Task: Sort the boards by "Alphabetically A-Z".
Action: Mouse moved to (98, 53)
Screenshot: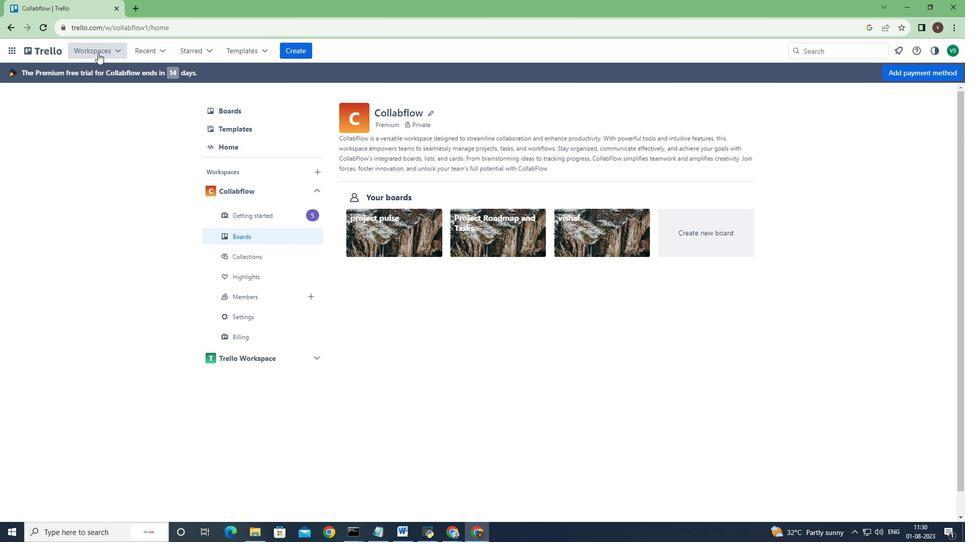 
Action: Mouse pressed left at (98, 53)
Screenshot: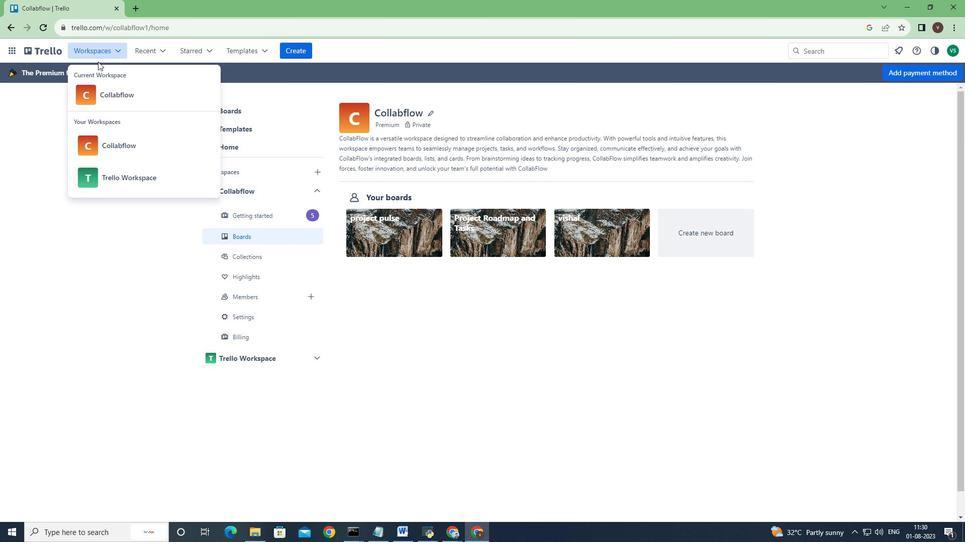 
Action: Mouse moved to (100, 139)
Screenshot: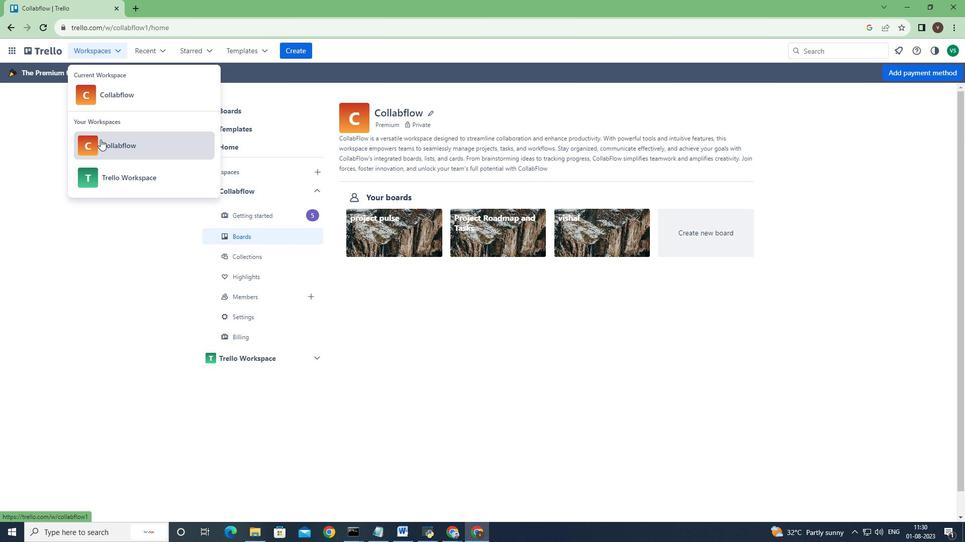 
Action: Mouse pressed left at (100, 139)
Screenshot: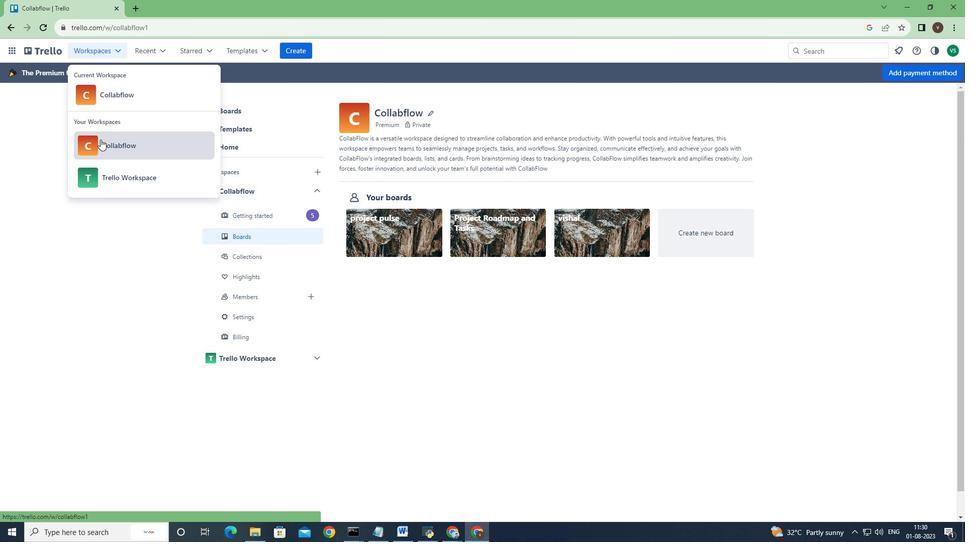 
Action: Mouse moved to (286, 254)
Screenshot: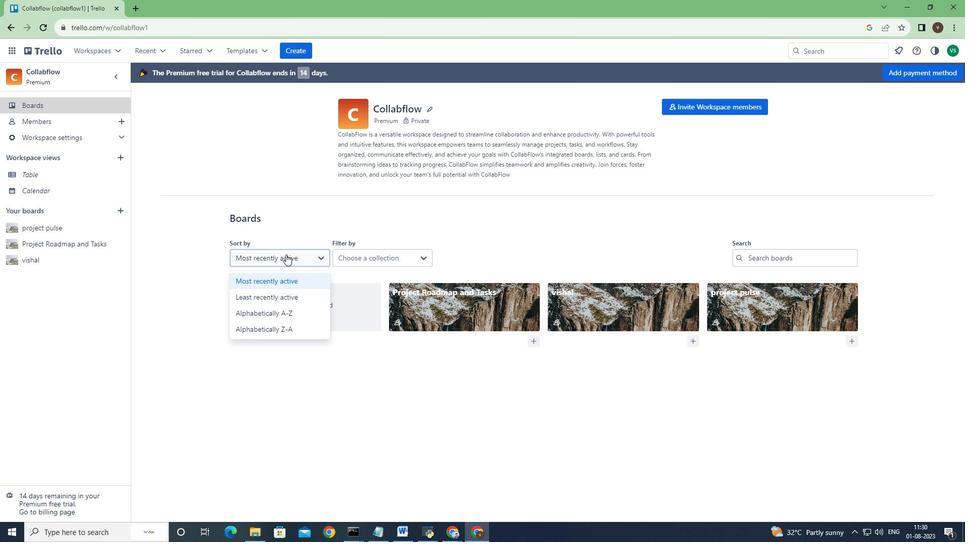 
Action: Mouse pressed left at (286, 254)
Screenshot: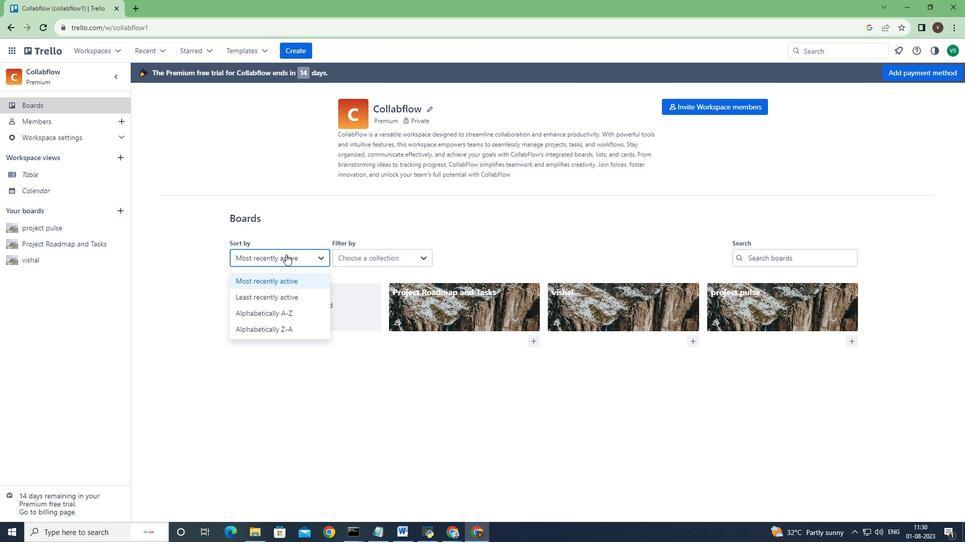 
Action: Mouse moved to (281, 315)
Screenshot: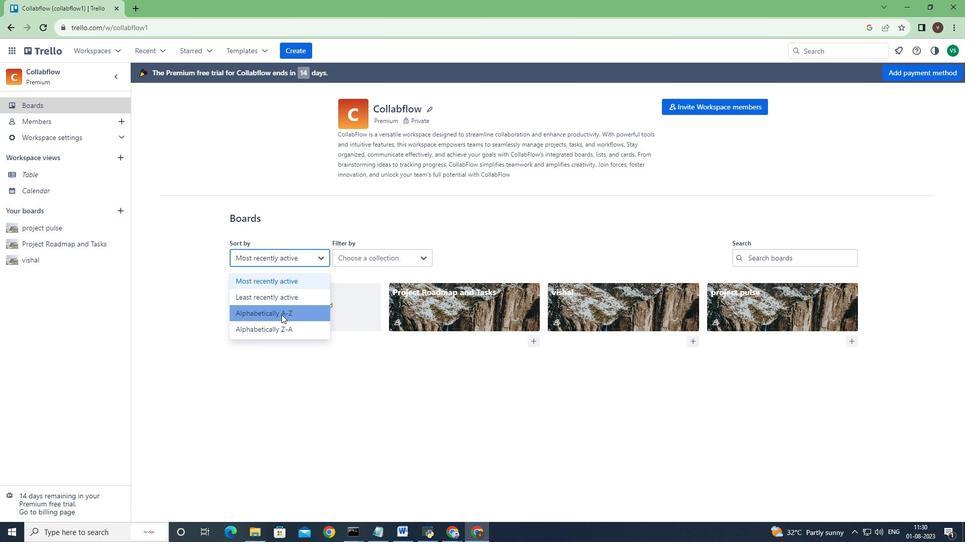 
Action: Mouse pressed left at (281, 315)
Screenshot: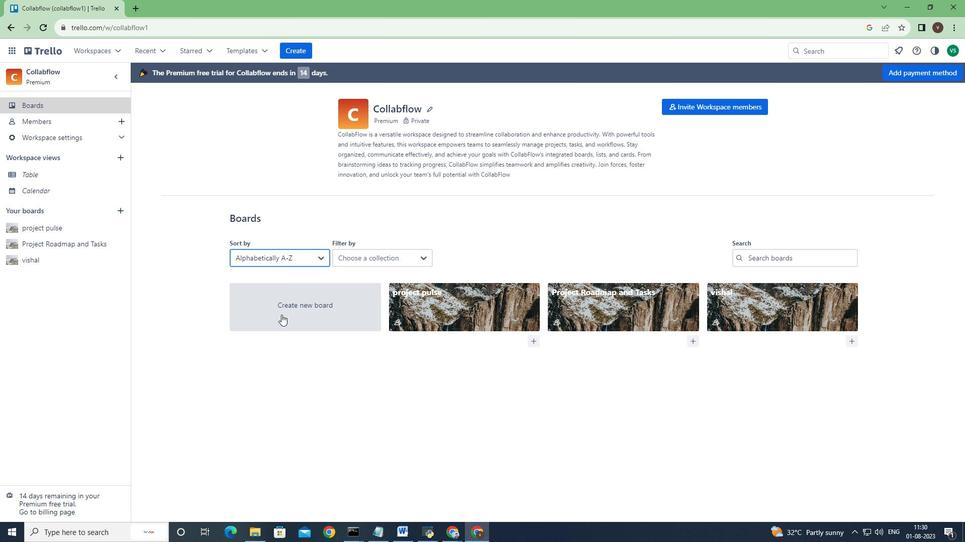 
Action: Mouse moved to (192, 329)
Screenshot: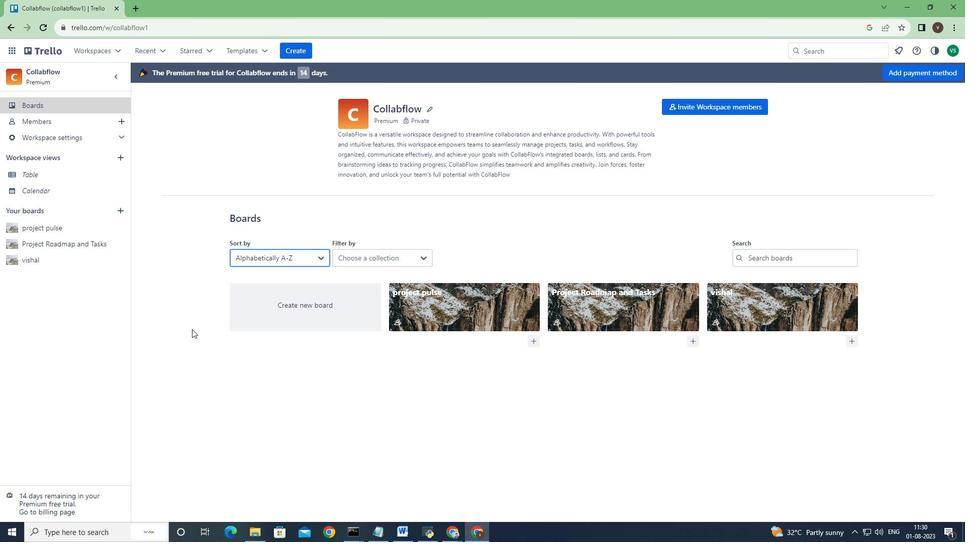 
